 Task: Select the home option.
Action: Mouse moved to (108, 451)
Screenshot: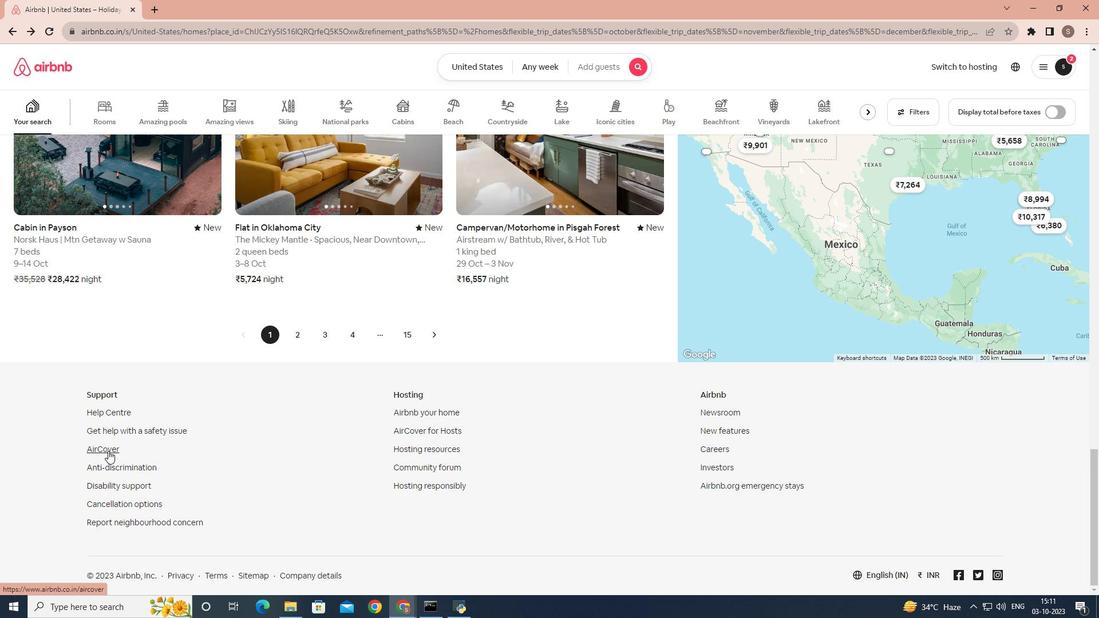 
Action: Mouse pressed left at (108, 451)
Screenshot: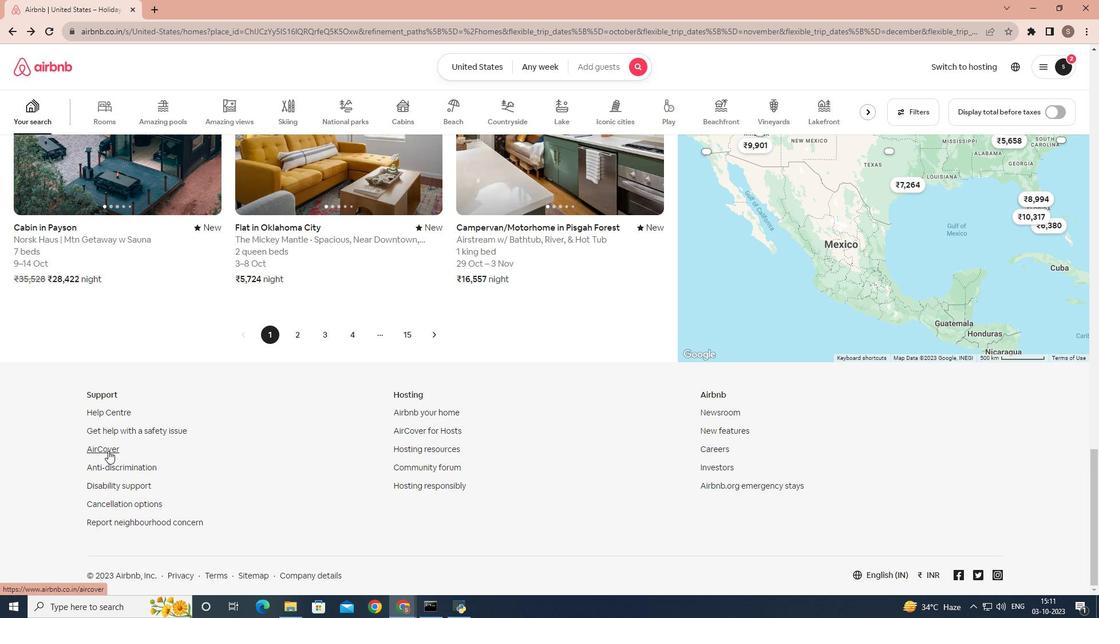 
Action: Mouse moved to (242, 113)
Screenshot: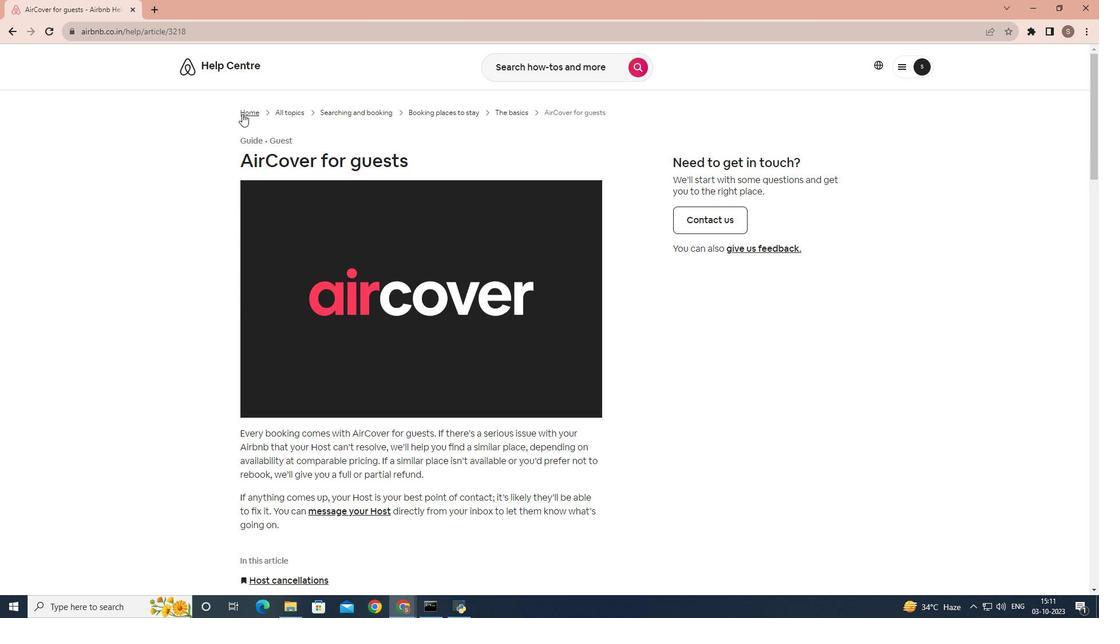 
Action: Mouse pressed left at (242, 113)
Screenshot: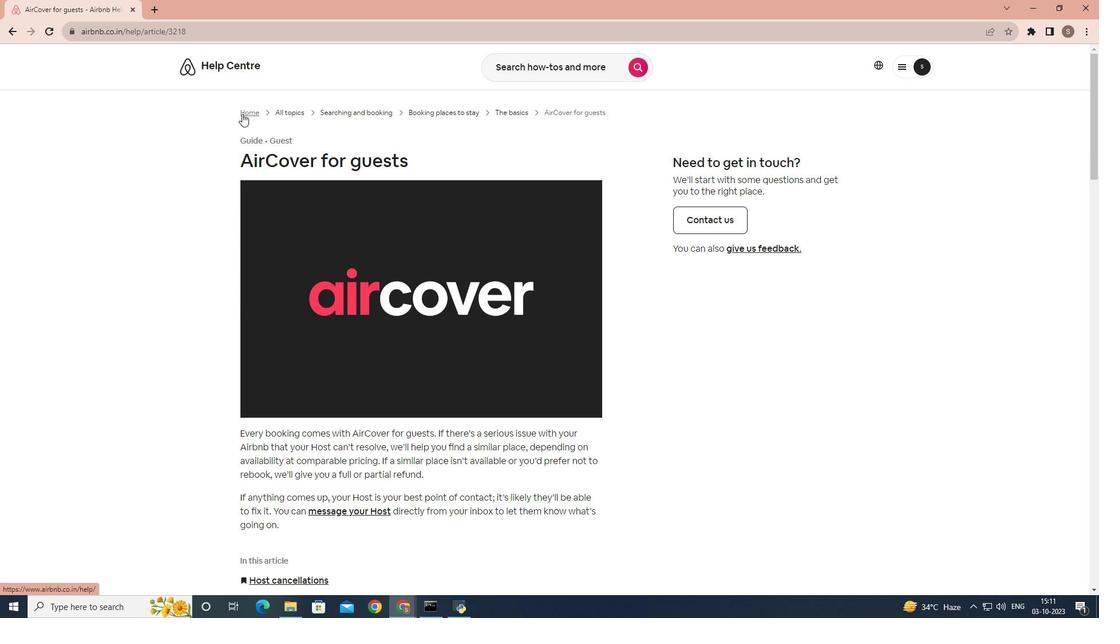 
